 Task: Select a due date automation when advanced on, the moment a card is due add checklist with checklist "Resume" complete.
Action: Mouse moved to (980, 78)
Screenshot: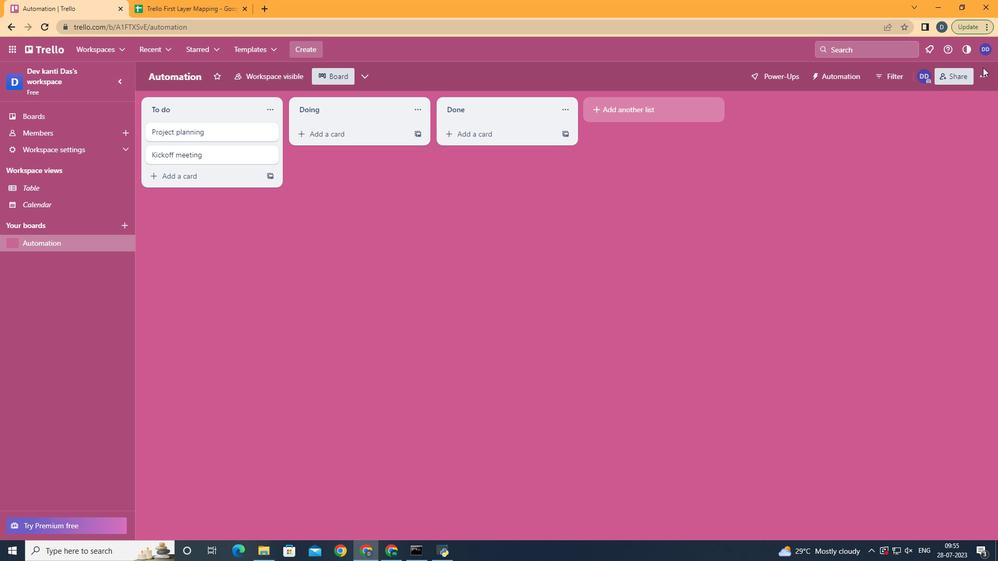 
Action: Mouse pressed left at (980, 78)
Screenshot: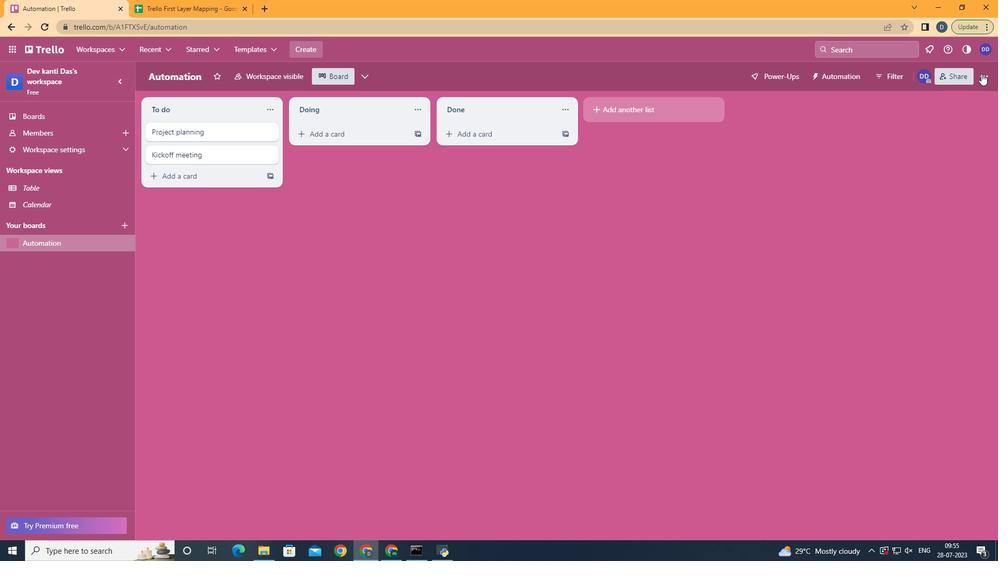 
Action: Mouse moved to (928, 231)
Screenshot: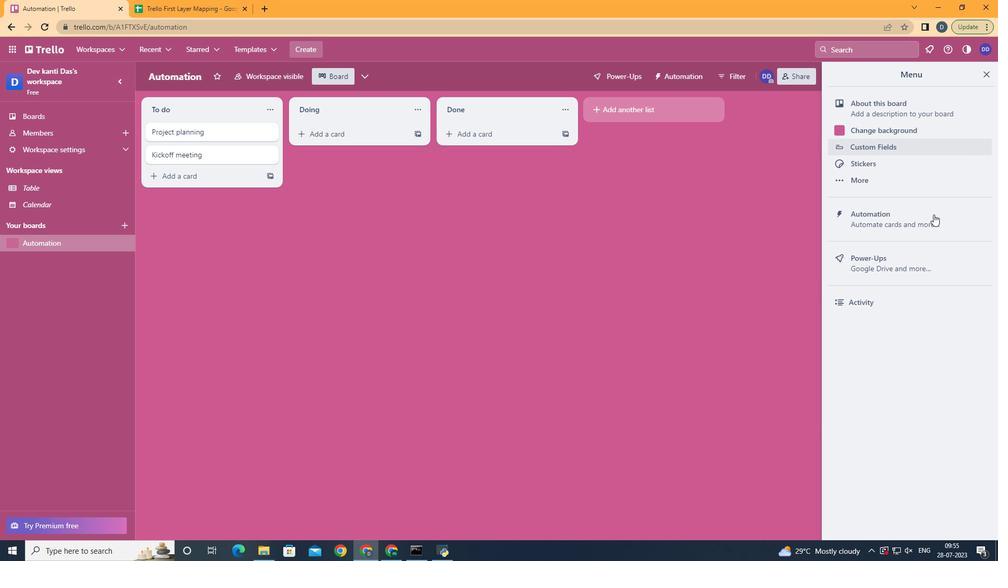 
Action: Mouse pressed left at (928, 231)
Screenshot: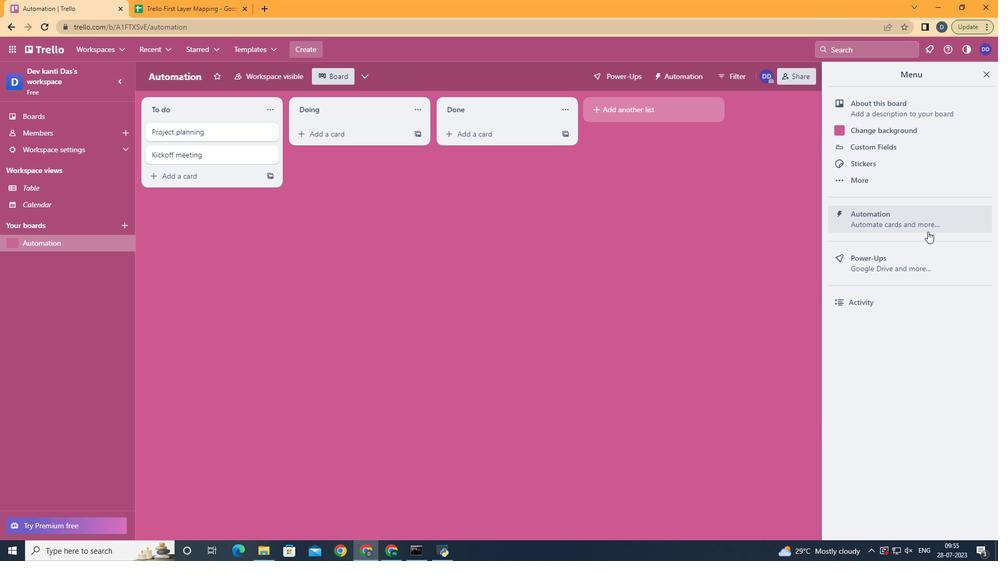 
Action: Mouse moved to (206, 199)
Screenshot: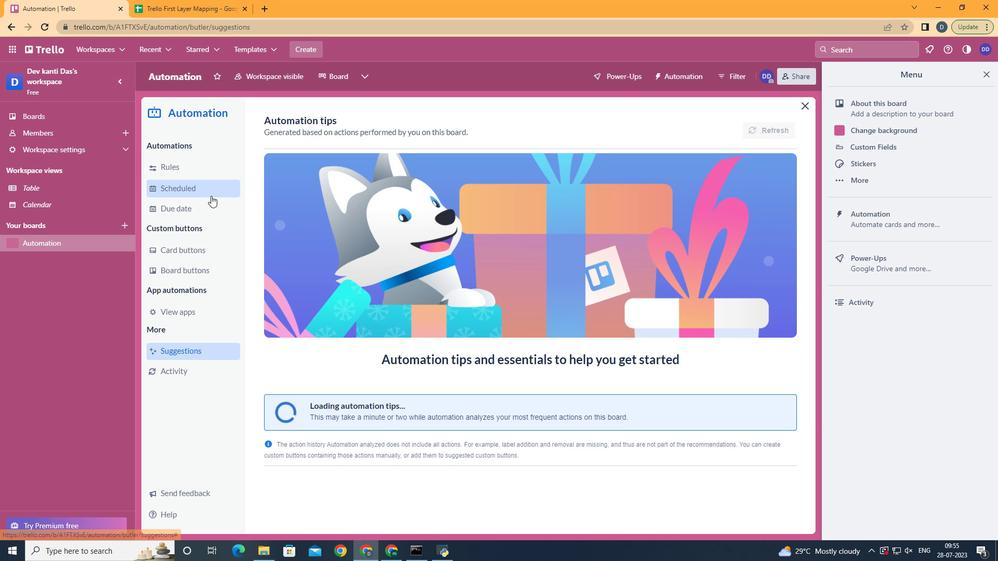 
Action: Mouse pressed left at (206, 199)
Screenshot: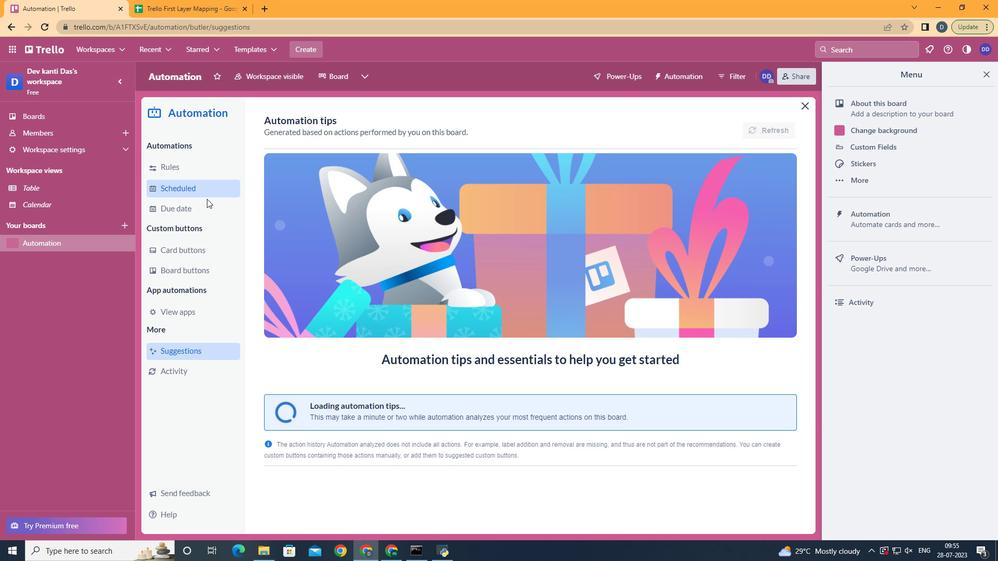
Action: Mouse moved to (196, 205)
Screenshot: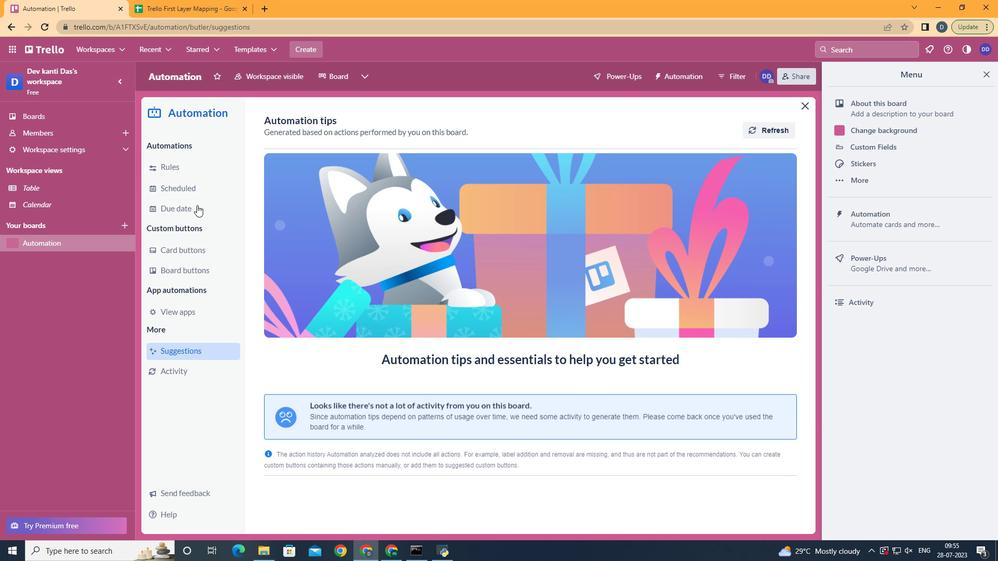 
Action: Mouse pressed left at (196, 205)
Screenshot: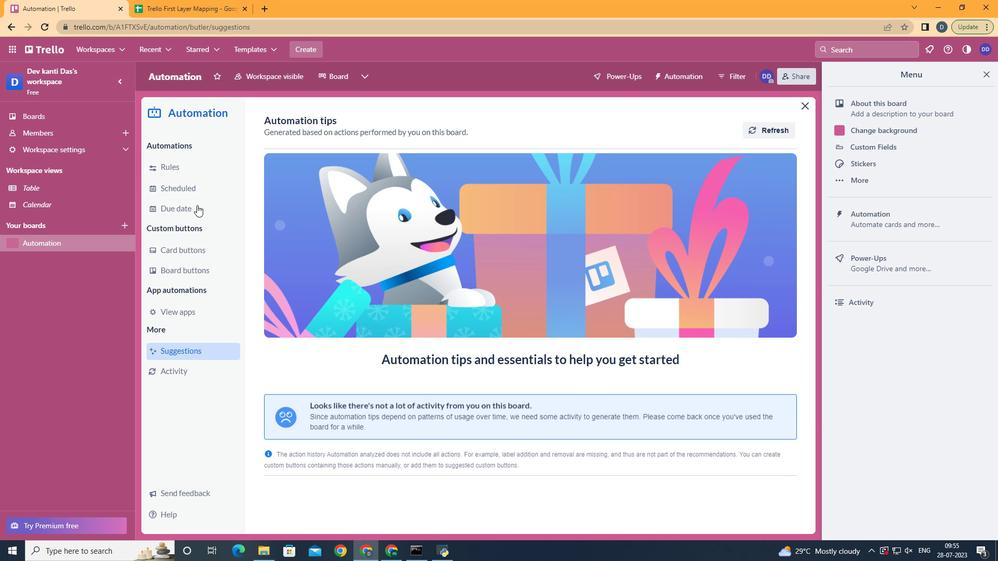 
Action: Mouse moved to (725, 122)
Screenshot: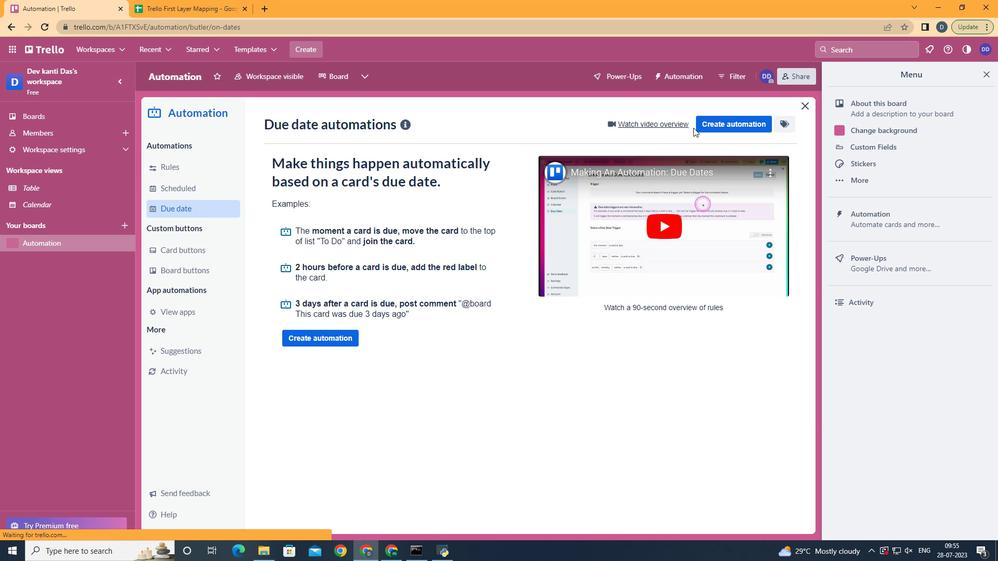 
Action: Mouse pressed left at (725, 122)
Screenshot: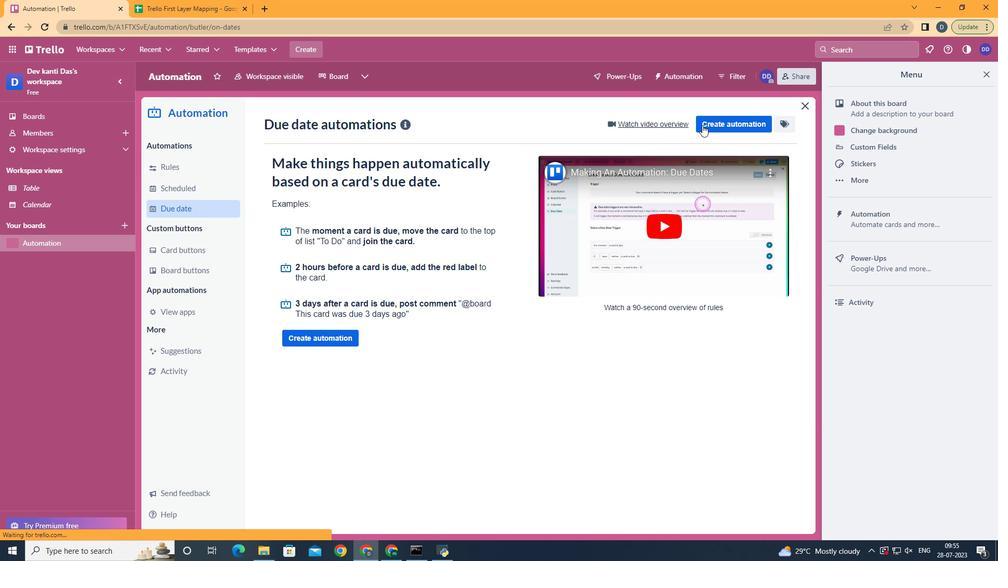 
Action: Mouse moved to (525, 234)
Screenshot: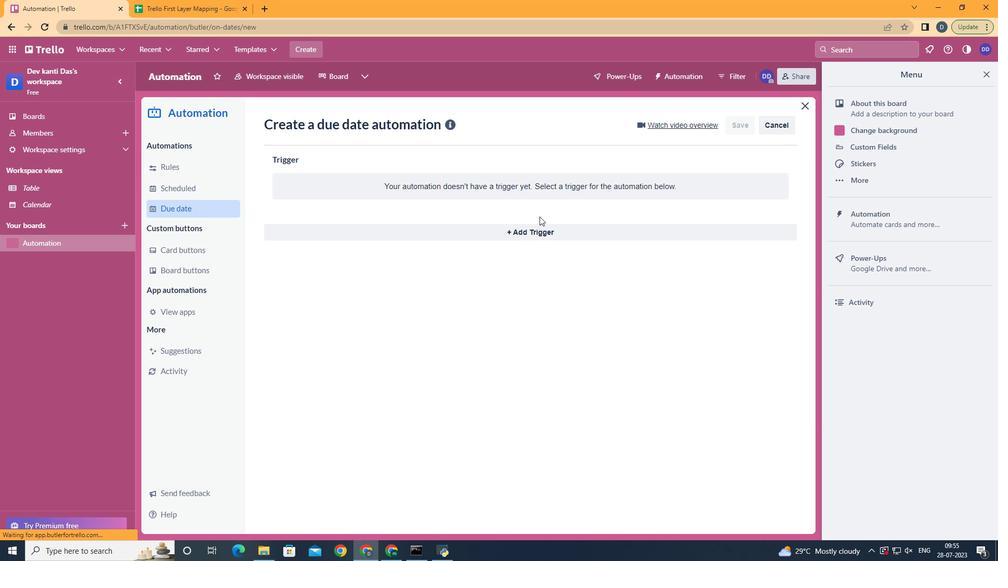 
Action: Mouse pressed left at (525, 234)
Screenshot: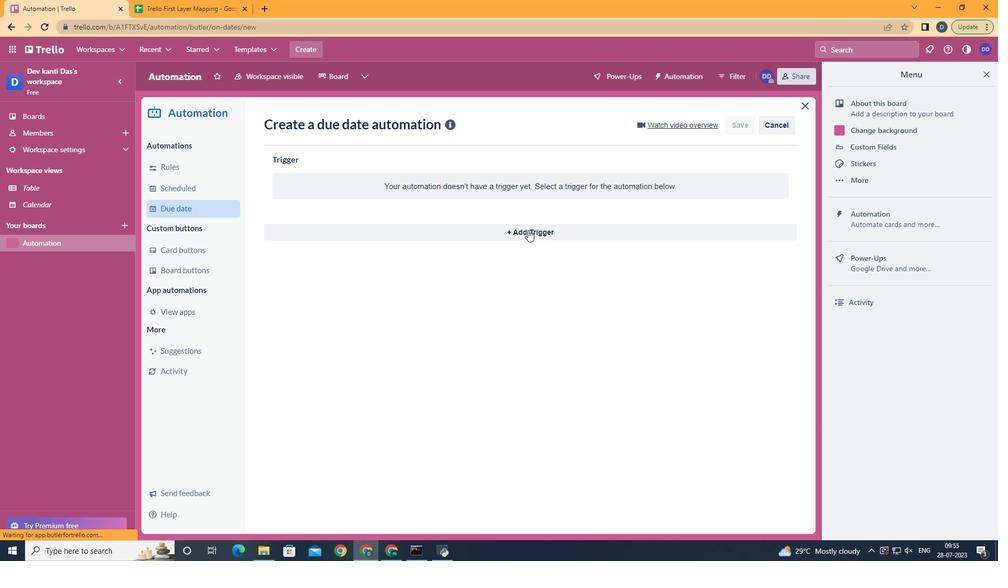 
Action: Mouse moved to (347, 358)
Screenshot: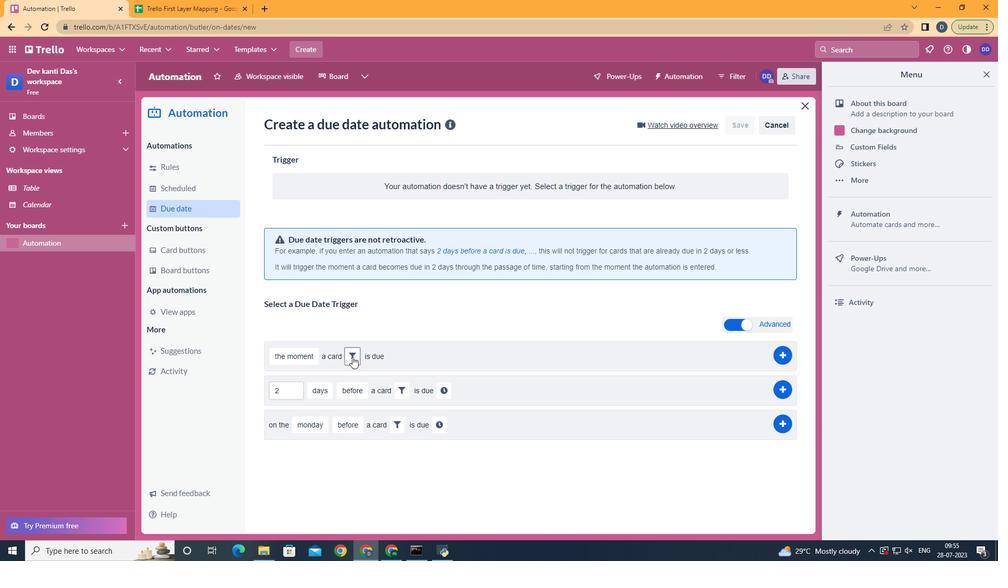 
Action: Mouse pressed left at (347, 358)
Screenshot: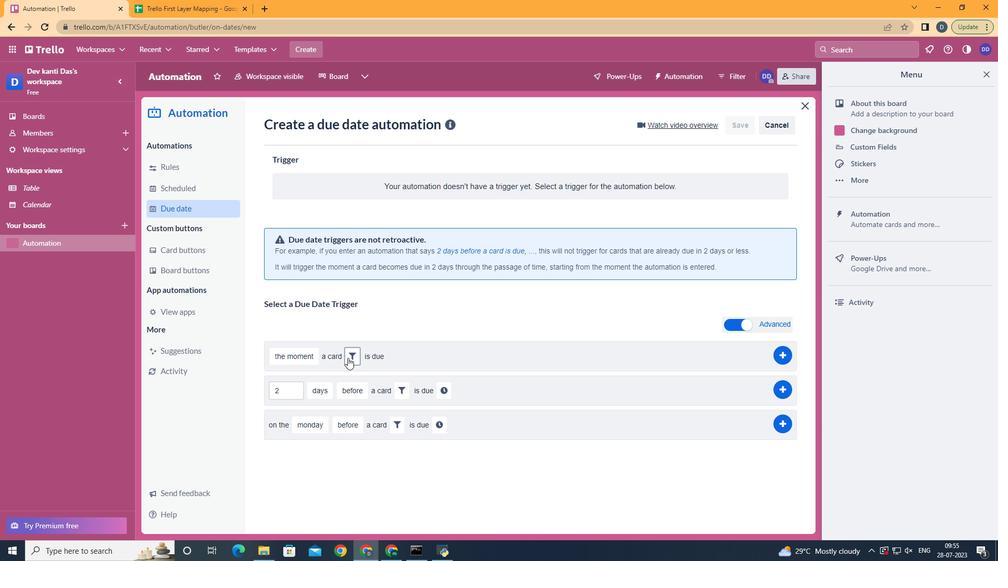 
Action: Mouse moved to (435, 385)
Screenshot: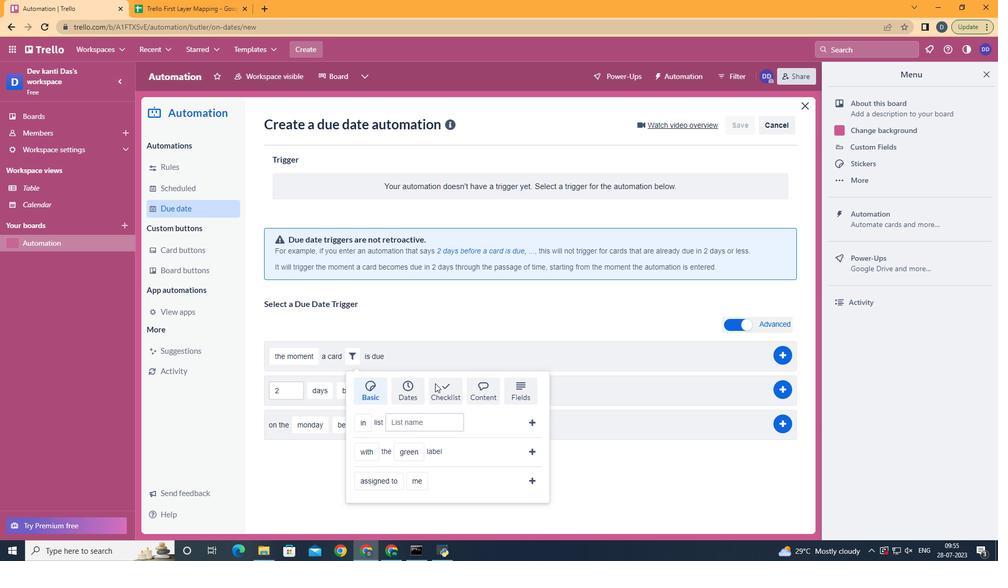 
Action: Mouse pressed left at (435, 385)
Screenshot: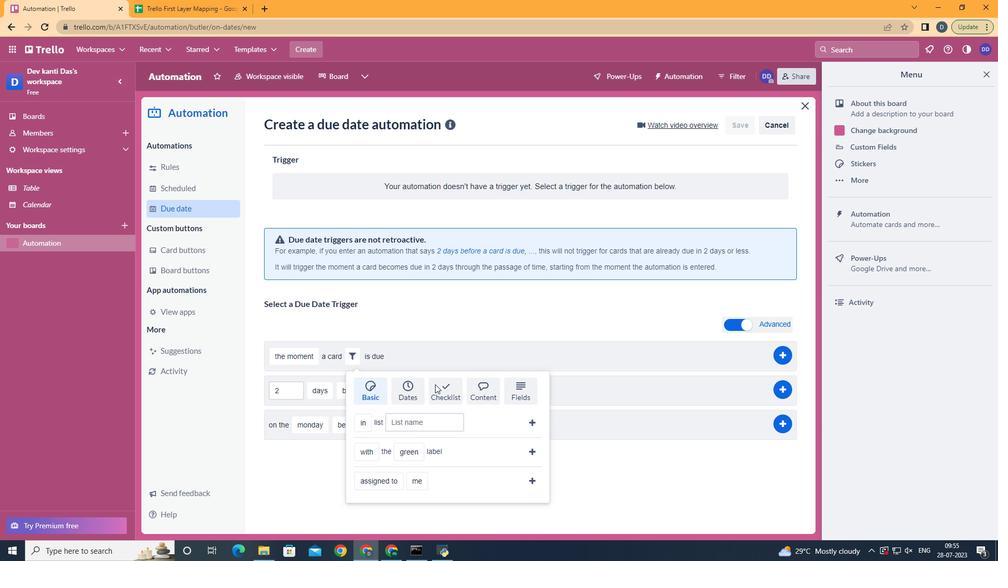 
Action: Mouse moved to (425, 363)
Screenshot: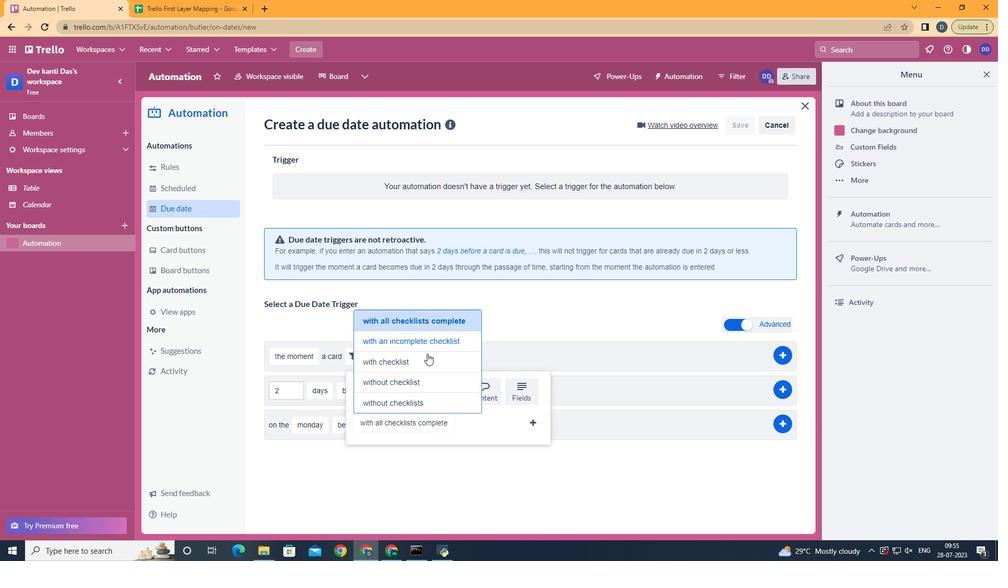 
Action: Mouse pressed left at (425, 363)
Screenshot: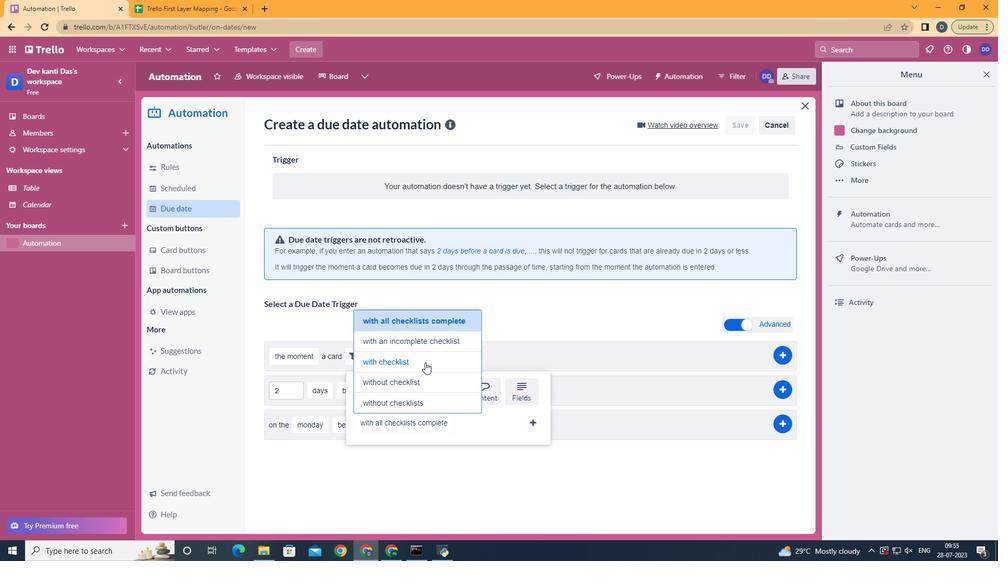 
Action: Mouse moved to (458, 426)
Screenshot: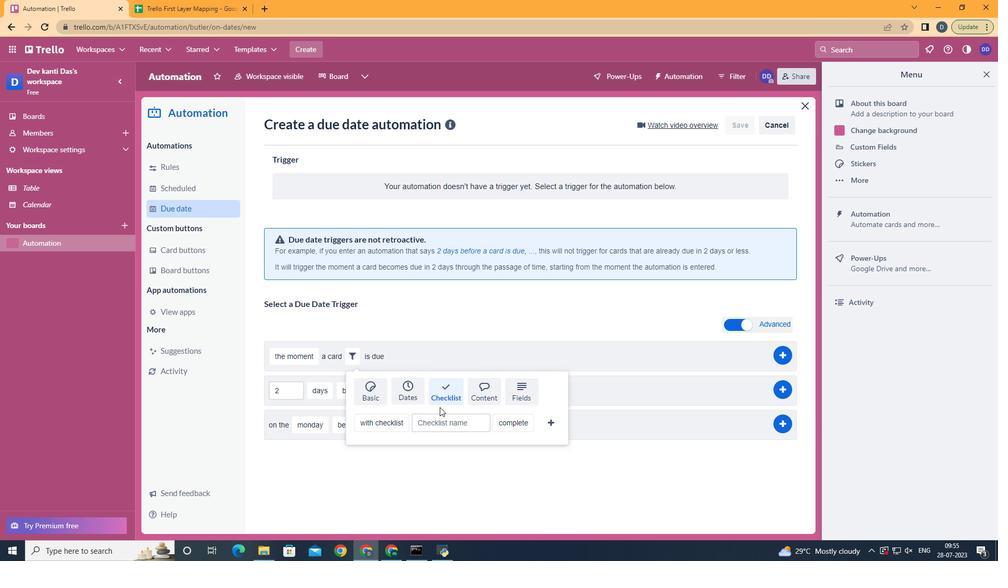 
Action: Mouse pressed left at (458, 426)
Screenshot: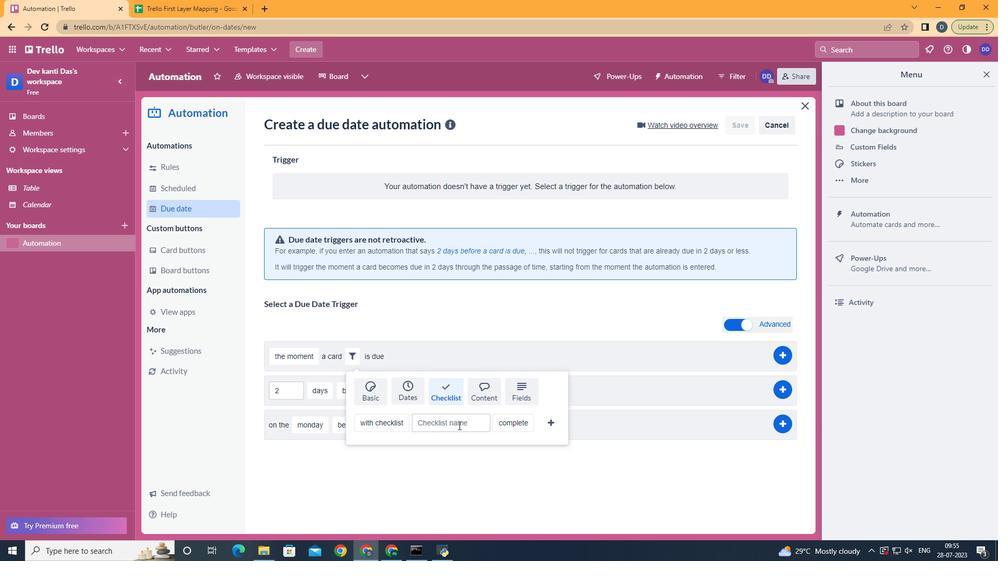 
Action: Key pressed <Key.shift>Resume
Screenshot: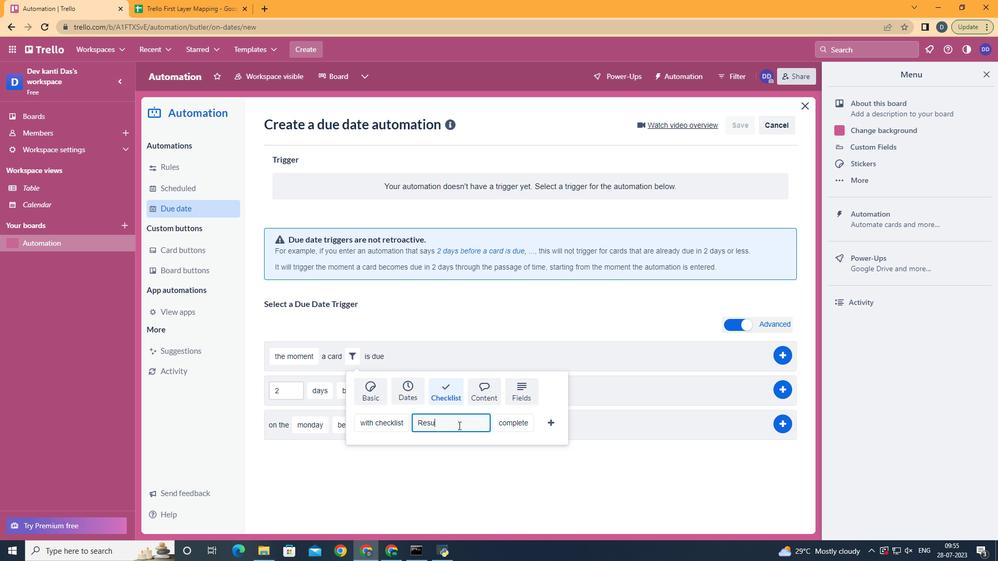 
Action: Mouse moved to (519, 443)
Screenshot: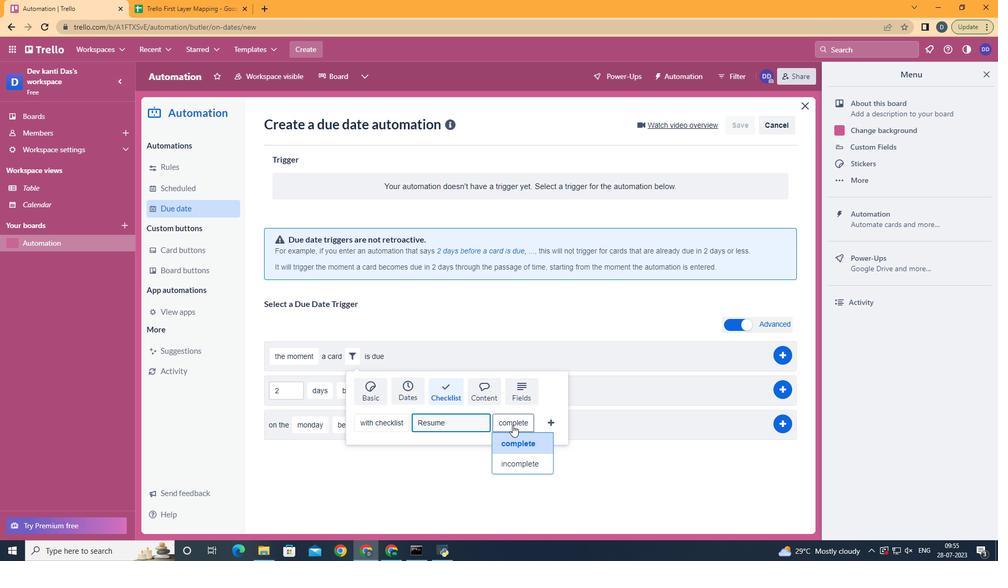 
Action: Mouse pressed left at (519, 443)
Screenshot: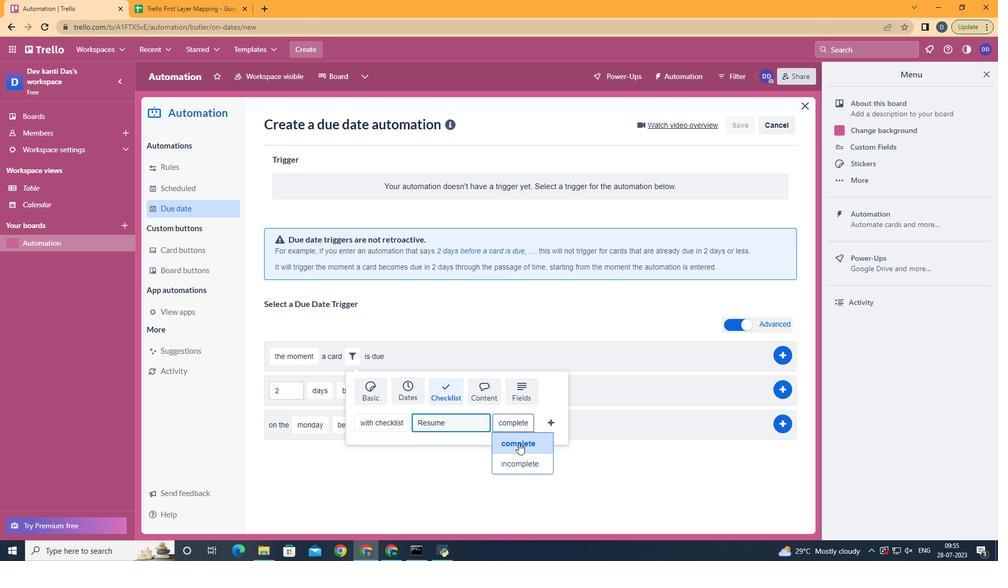 
Action: Mouse moved to (549, 421)
Screenshot: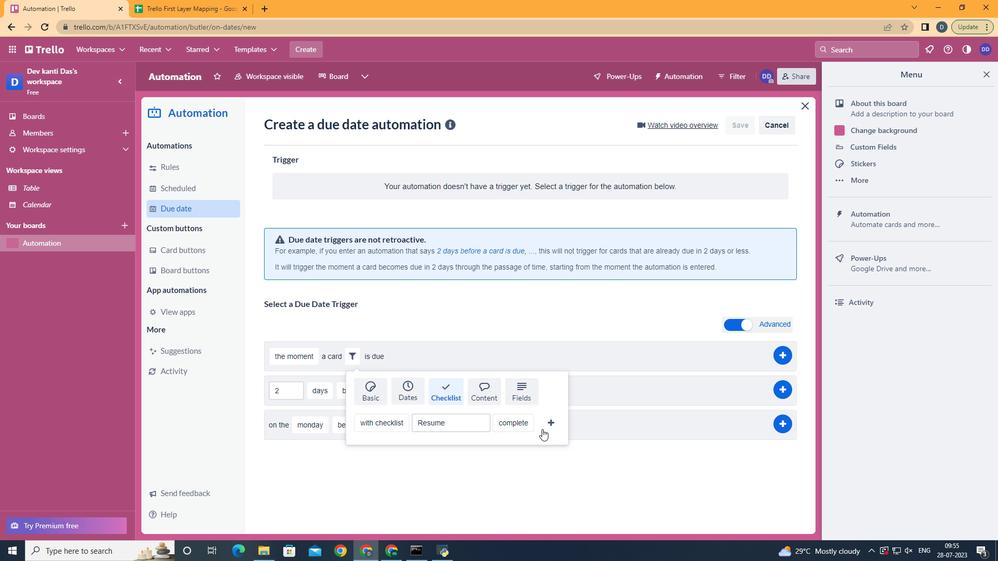 
Action: Mouse pressed left at (549, 421)
Screenshot: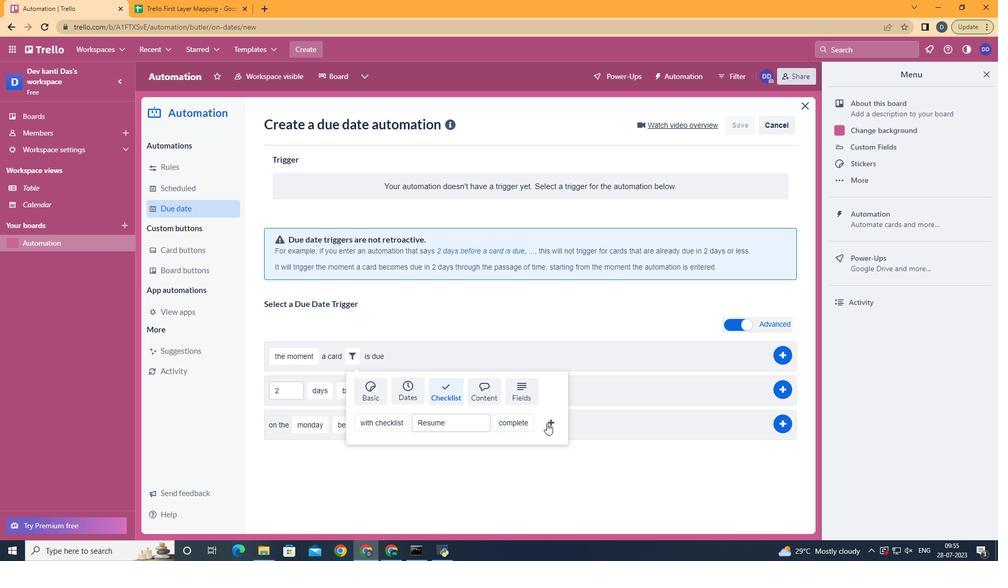 
